 Task: Add a condition where "Type Is not -" in unsolved tickets in your groups.
Action: Mouse moved to (140, 469)
Screenshot: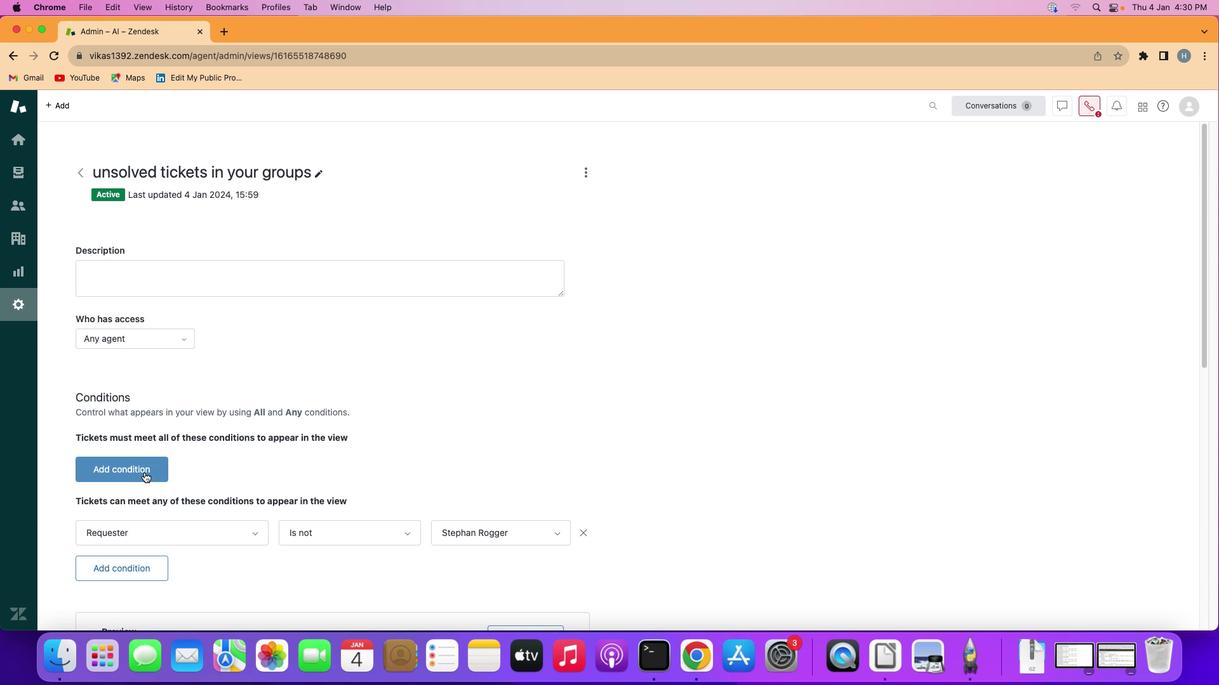 
Action: Mouse pressed left at (140, 469)
Screenshot: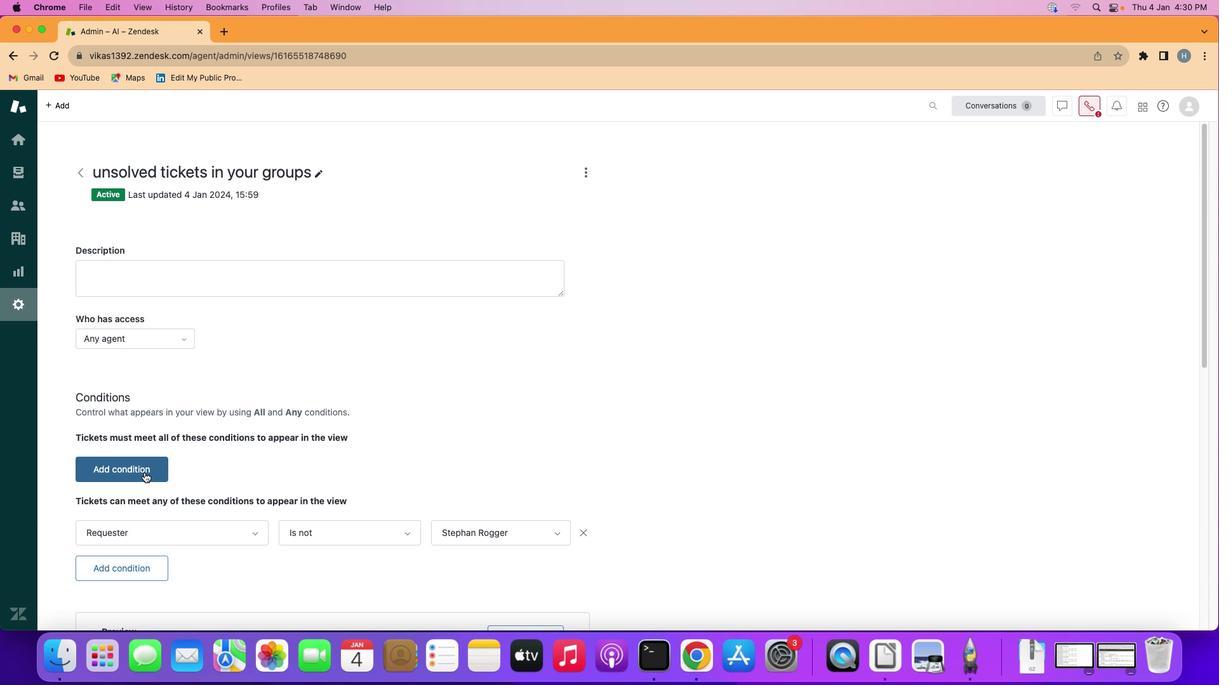 
Action: Mouse moved to (143, 466)
Screenshot: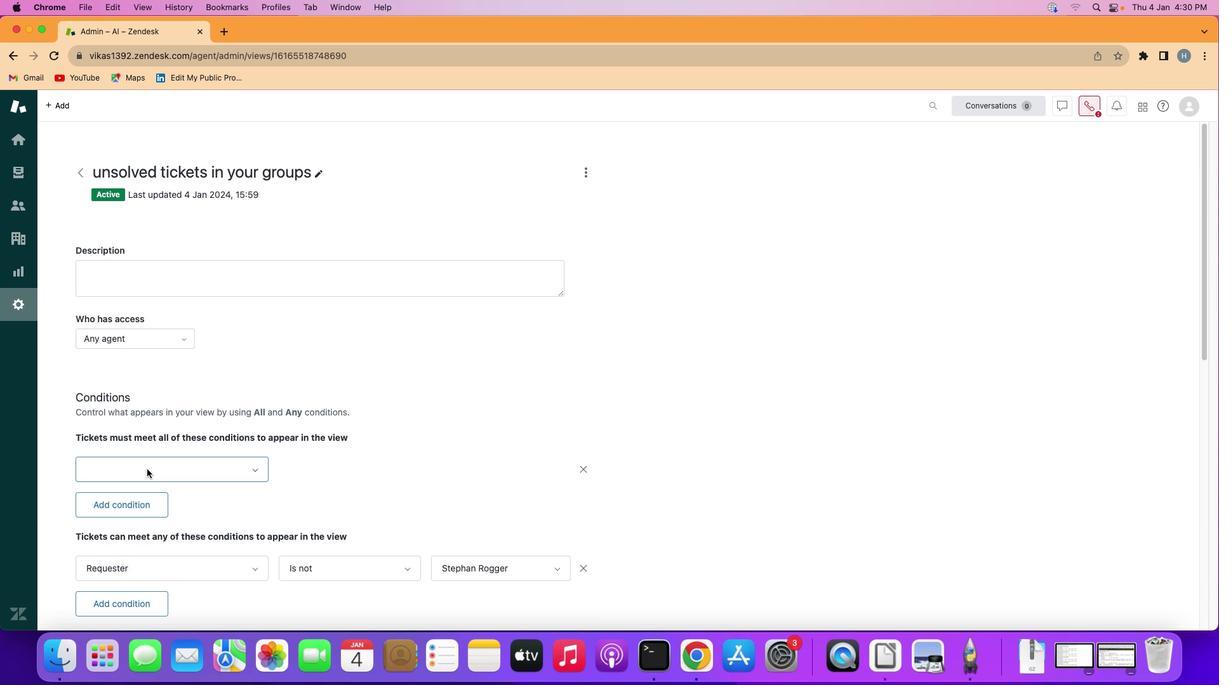 
Action: Mouse pressed left at (143, 466)
Screenshot: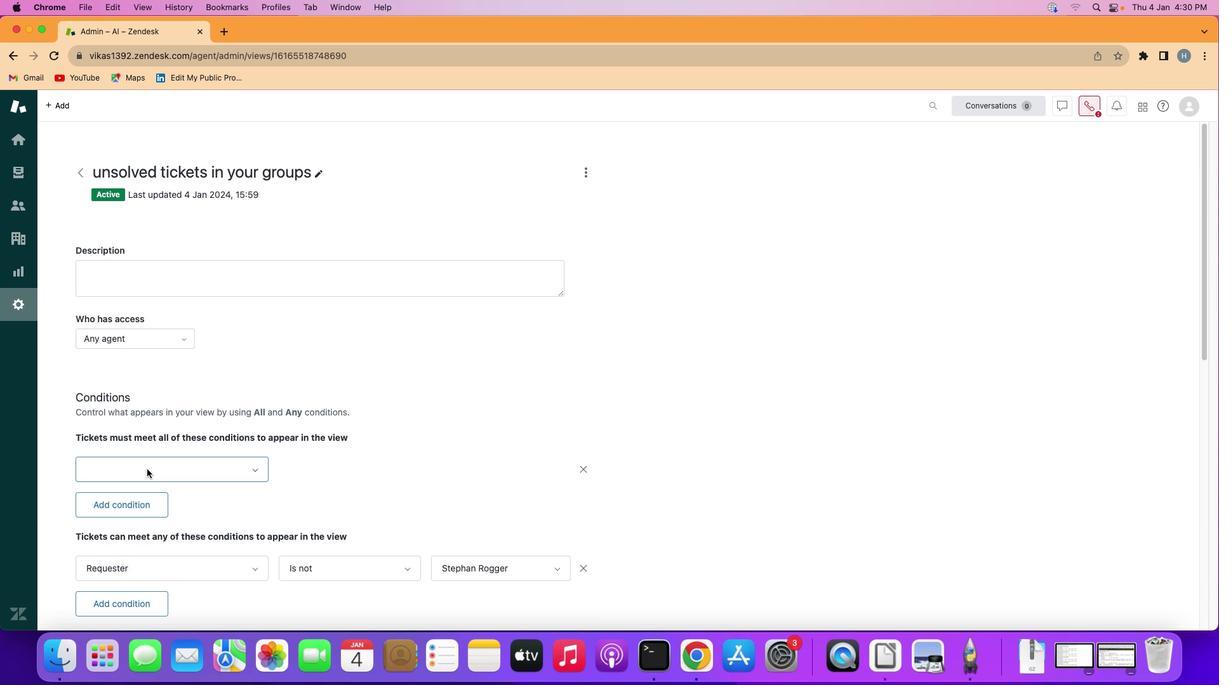 
Action: Mouse moved to (165, 323)
Screenshot: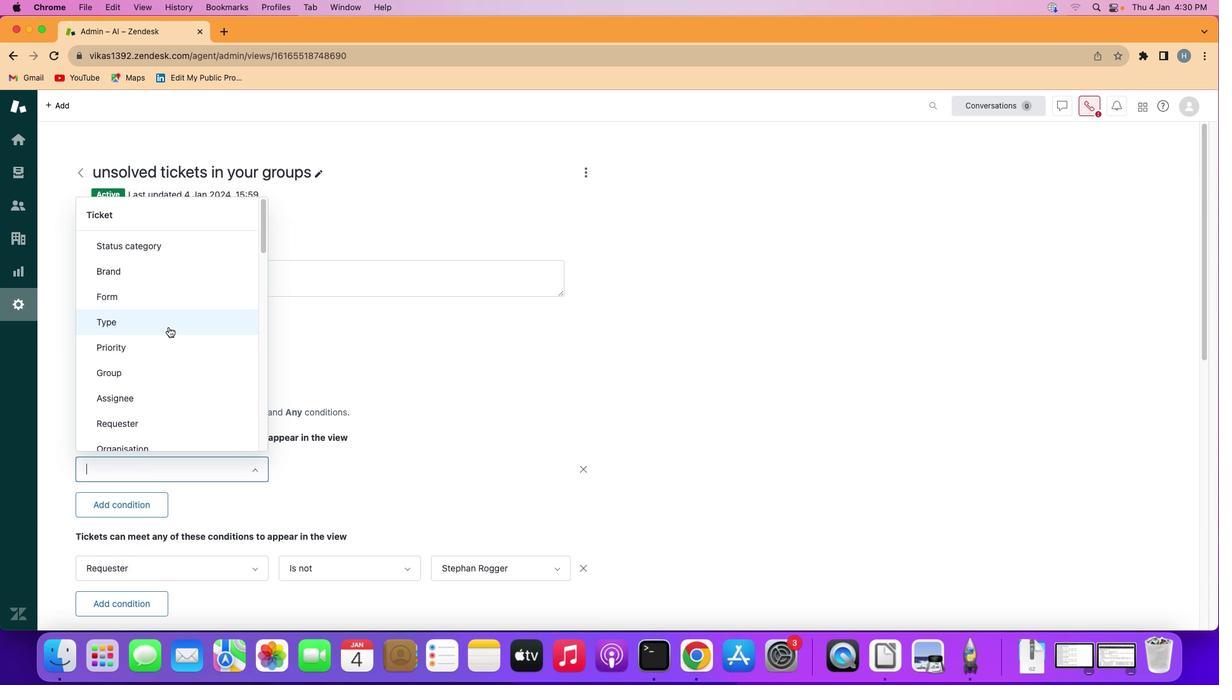 
Action: Mouse pressed left at (165, 323)
Screenshot: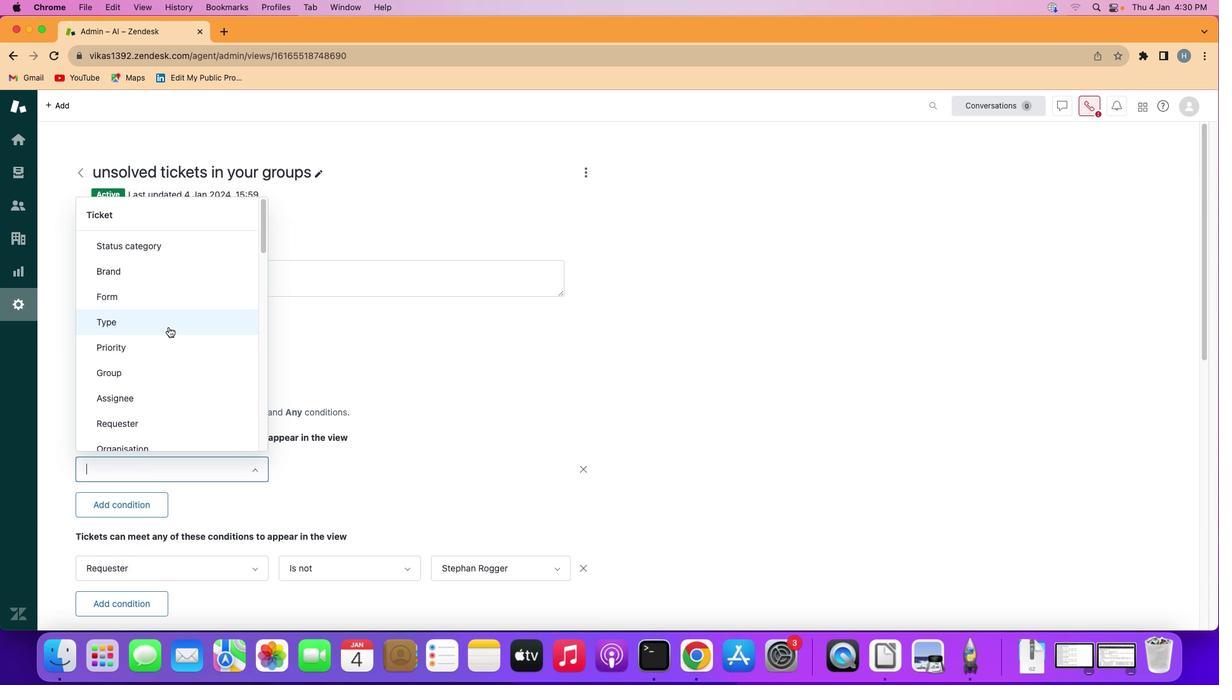 
Action: Mouse moved to (304, 462)
Screenshot: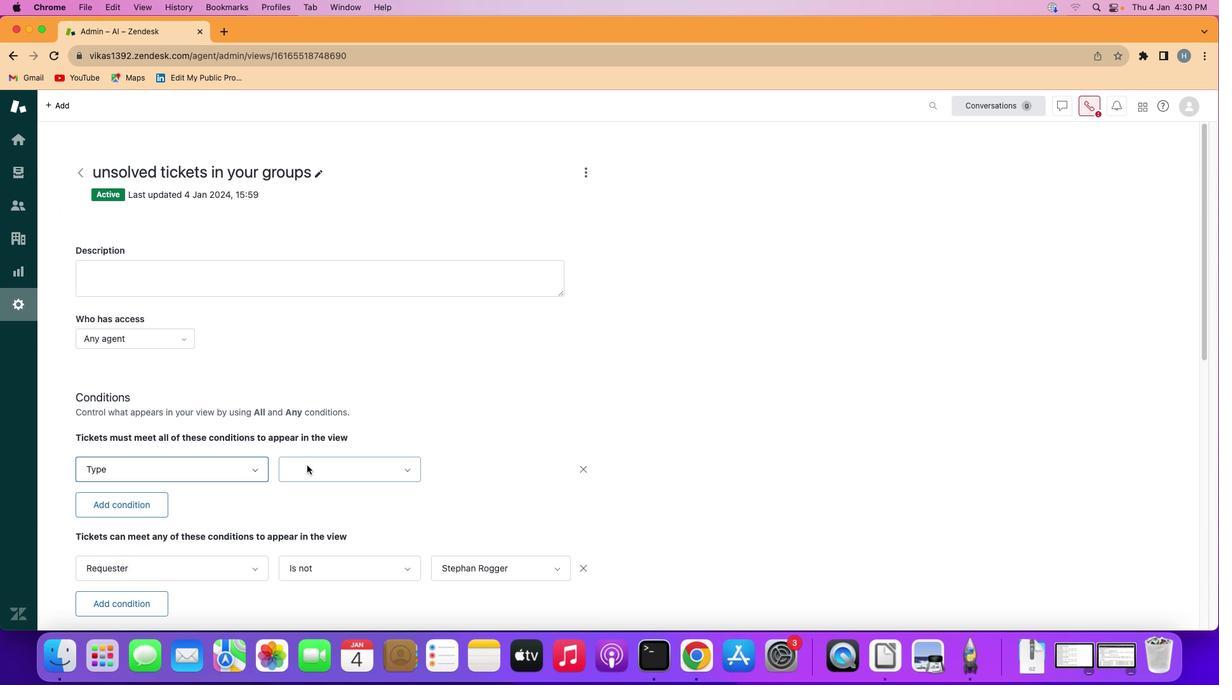 
Action: Mouse pressed left at (304, 462)
Screenshot: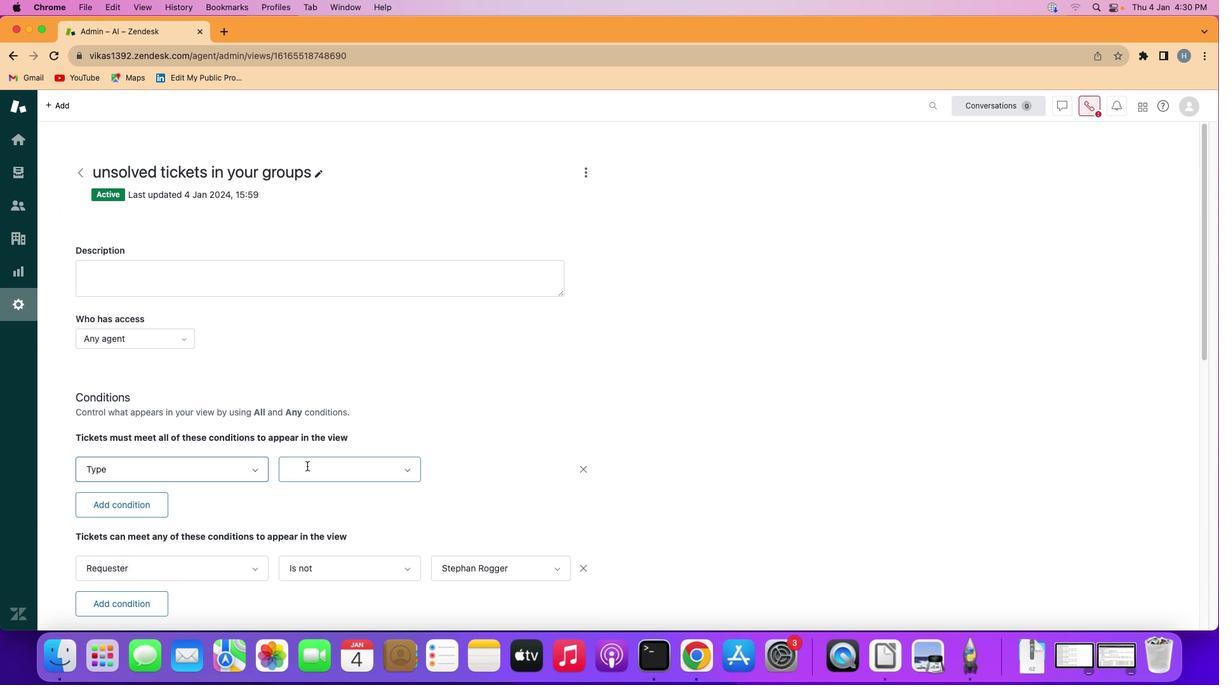 
Action: Mouse moved to (312, 527)
Screenshot: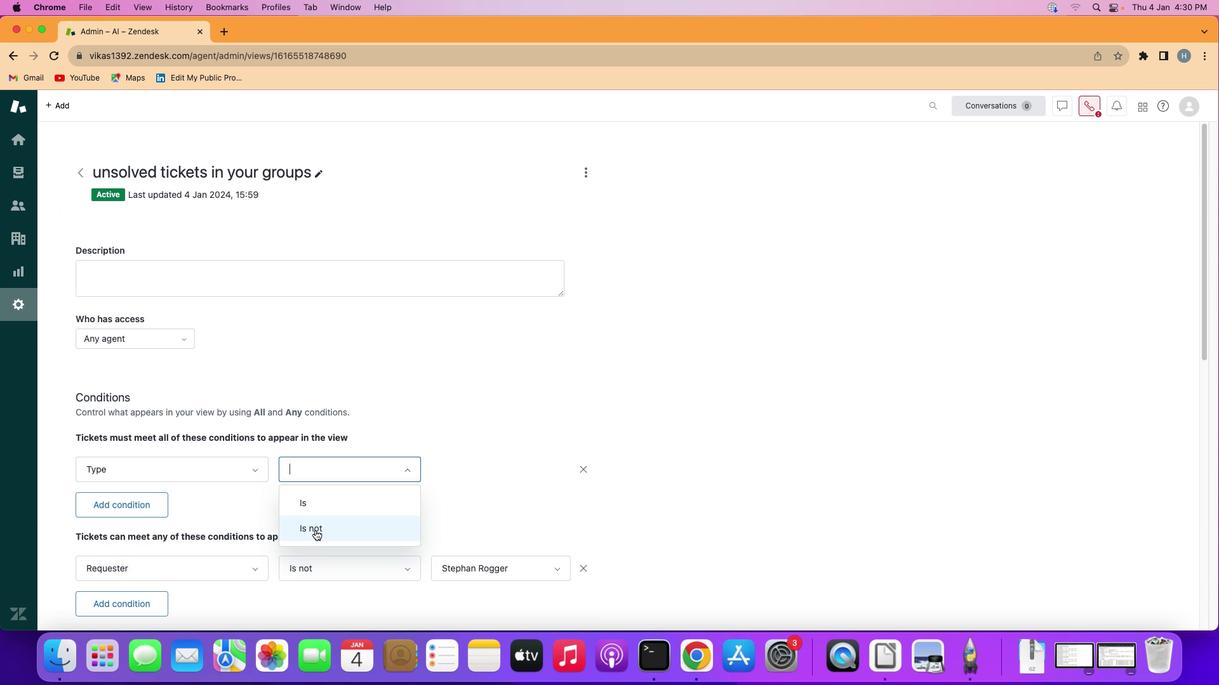 
Action: Mouse pressed left at (312, 527)
Screenshot: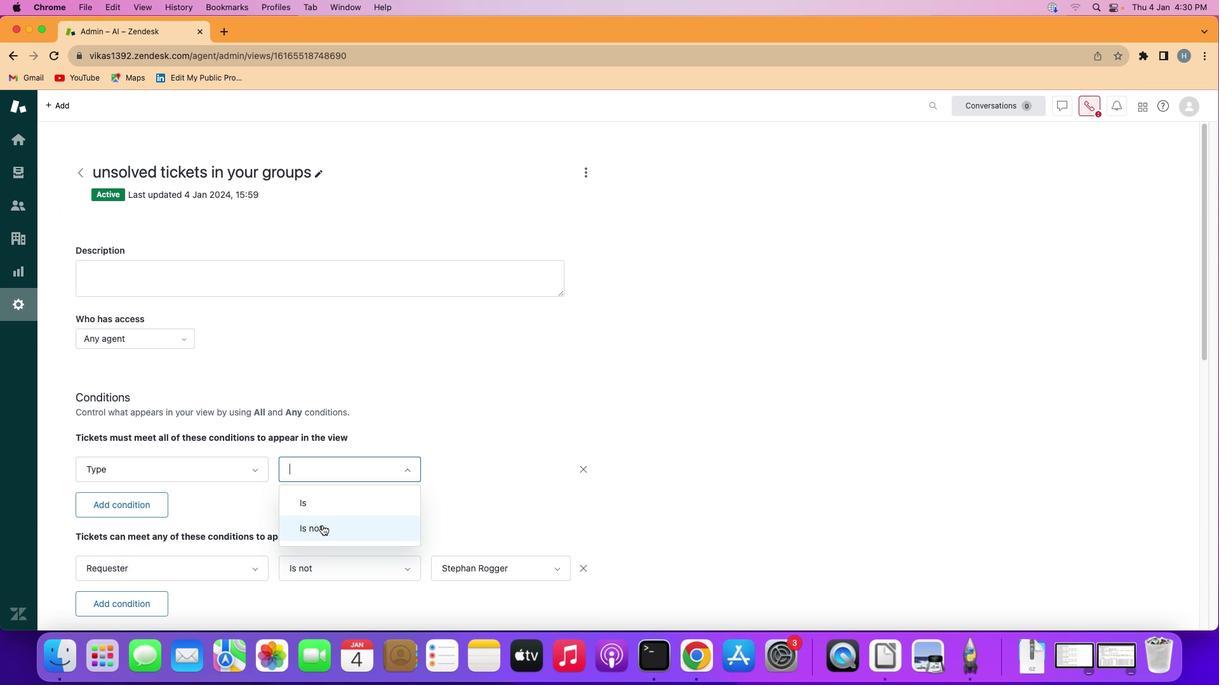
Action: Mouse moved to (503, 467)
Screenshot: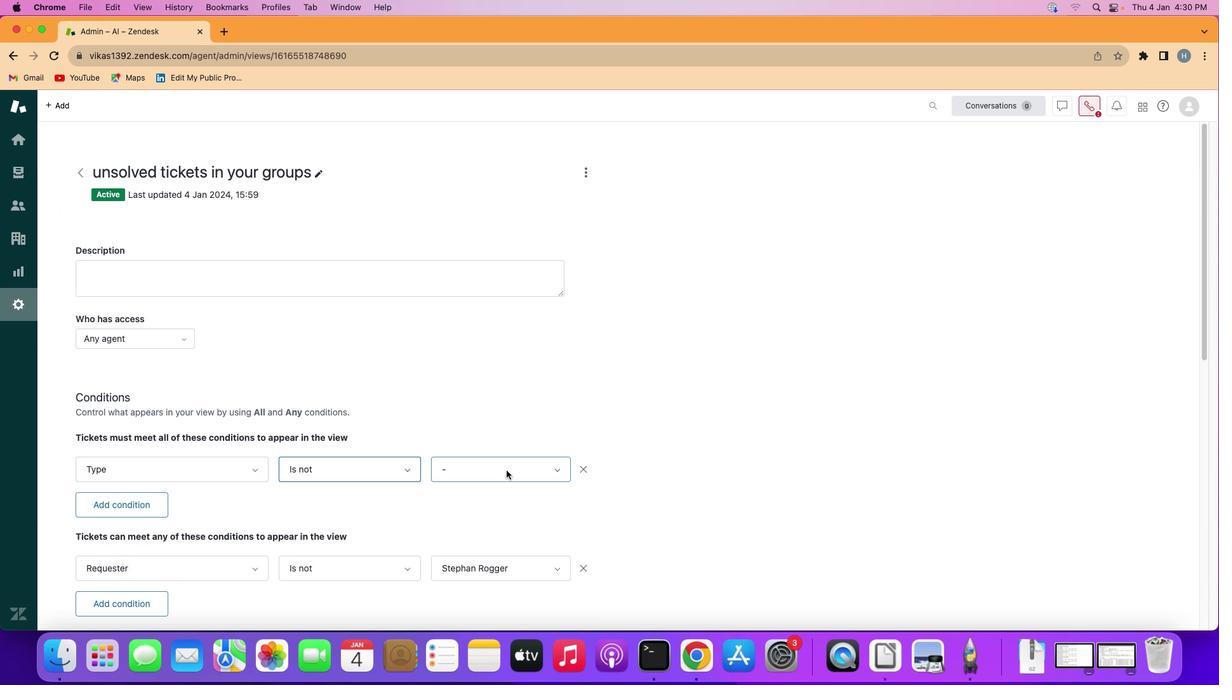 
Action: Mouse pressed left at (503, 467)
Screenshot: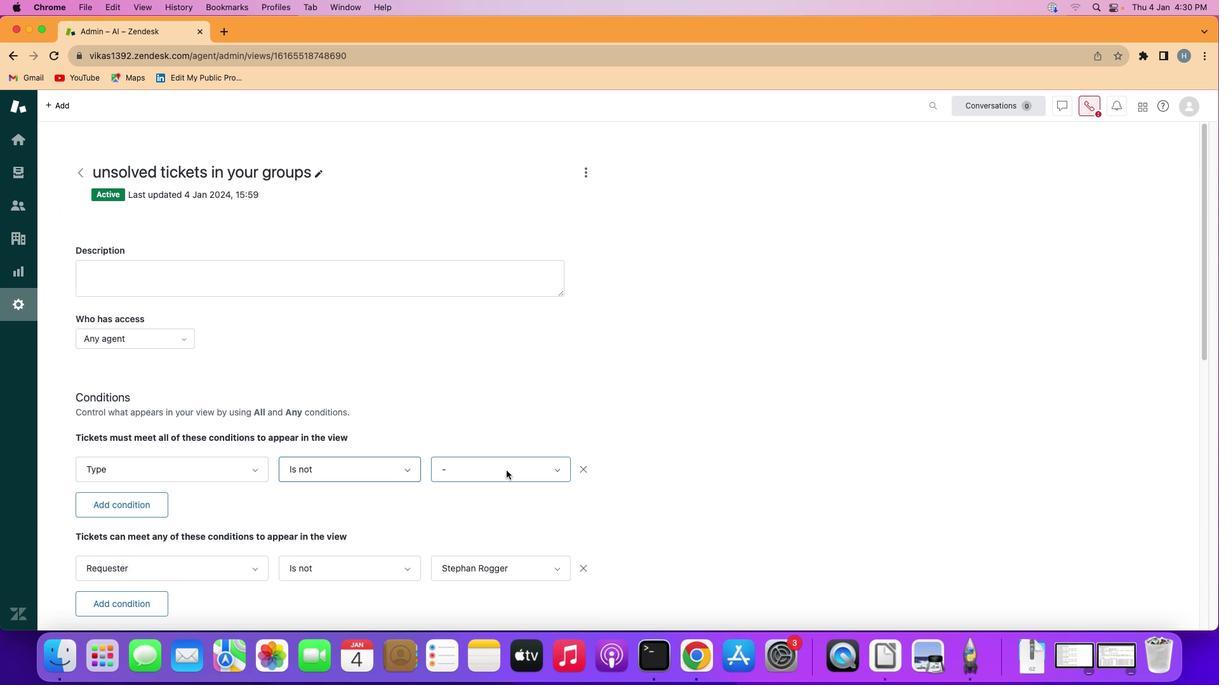 
Action: Mouse moved to (493, 504)
Screenshot: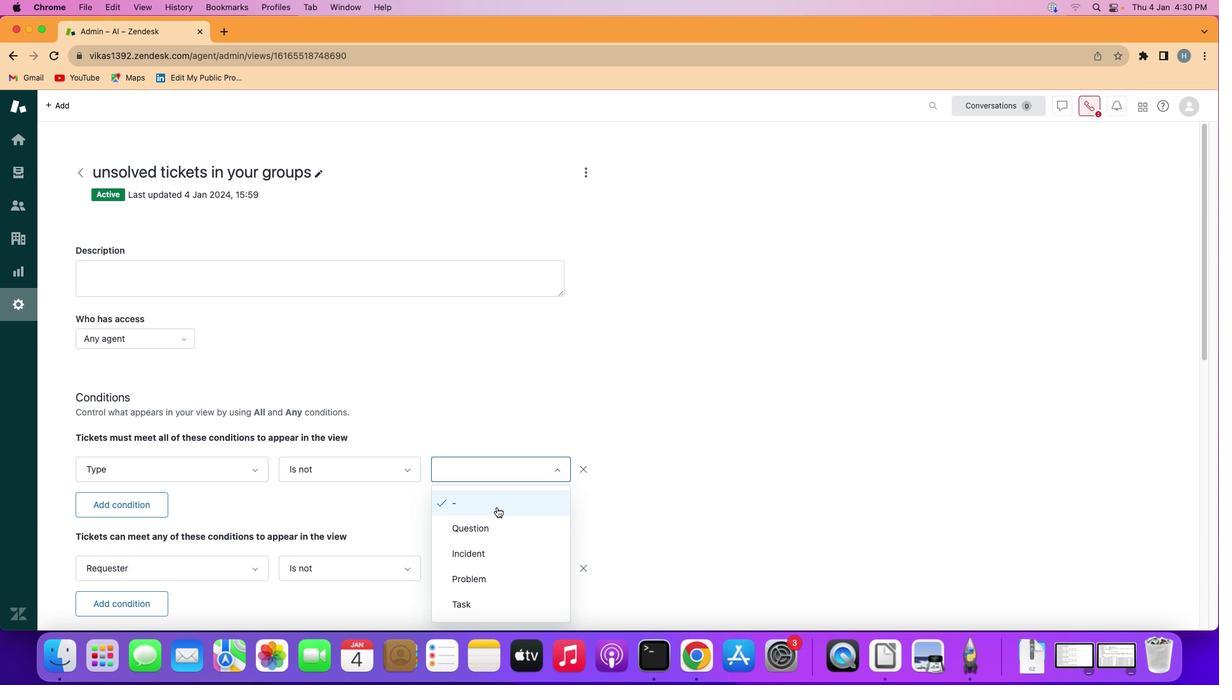 
Action: Mouse pressed left at (493, 504)
Screenshot: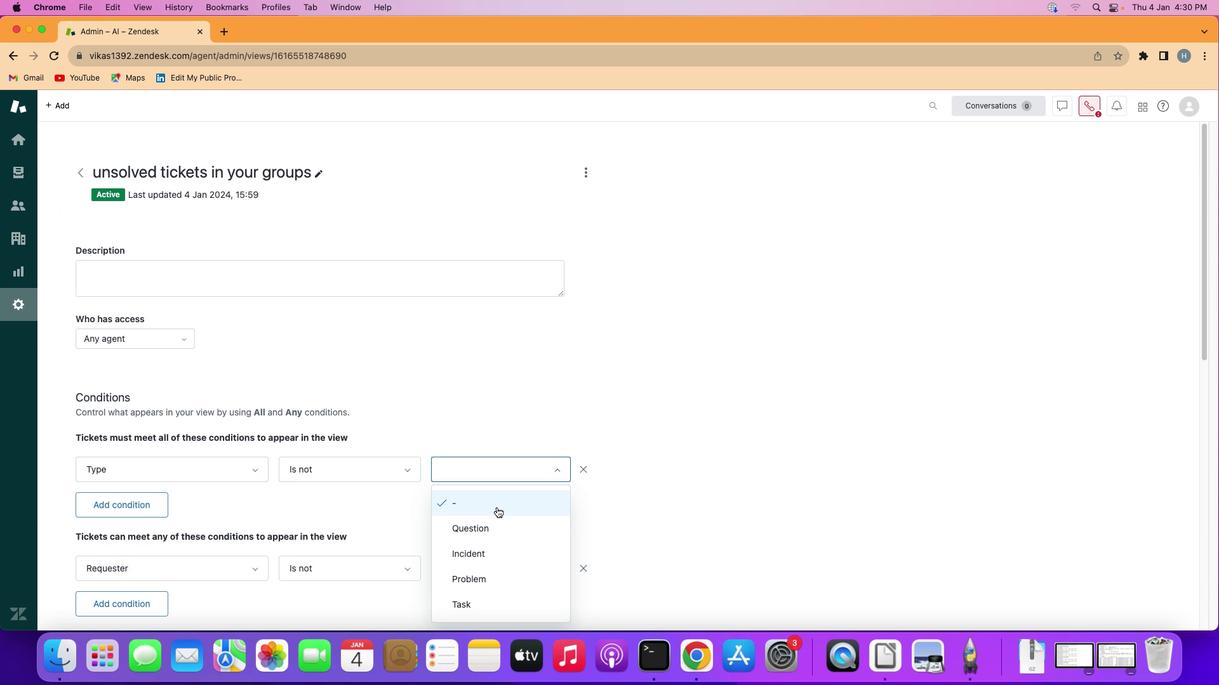 
Action: Mouse moved to (618, 488)
Screenshot: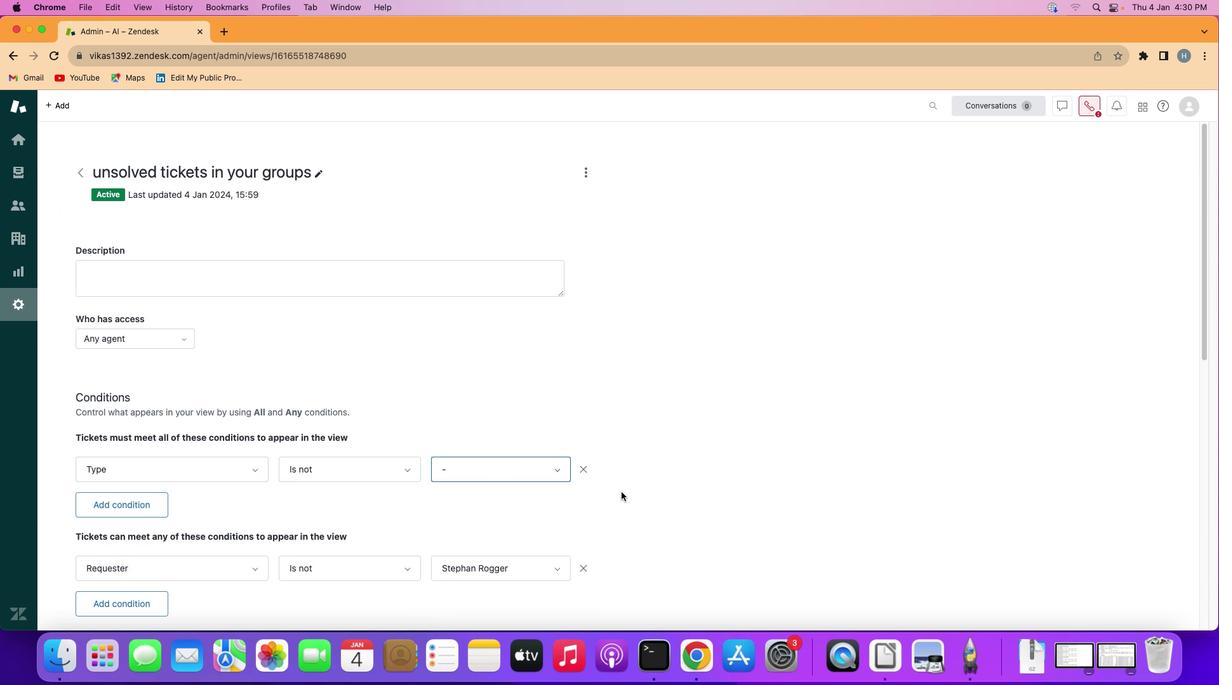 
